 Task: Assign in the project ByteTech the issue 'Upgrade the content delivery and caching mechanisms of a web application to improve content delivery speed and reliability' to the sprint 'Sprint Sharks'. Assign in the project ByteTech the issue 'Create a new online platform for online gardening courses with advanced gardening tools and community features' to the sprint 'Sprint Sharks'. Assign in the project ByteTech the issue 'Implement a new cloud-based payroll management system for a company with advanced payroll processing and reporting features' to the sprint 'Sprint Sharks'. Assign in the project ByteTech the issue 'Integrate a new geolocation feature into an existing mobile application to enhance user experience and personalization' to the sprint 'Sprint Sharks'
Action: Mouse moved to (1024, 444)
Screenshot: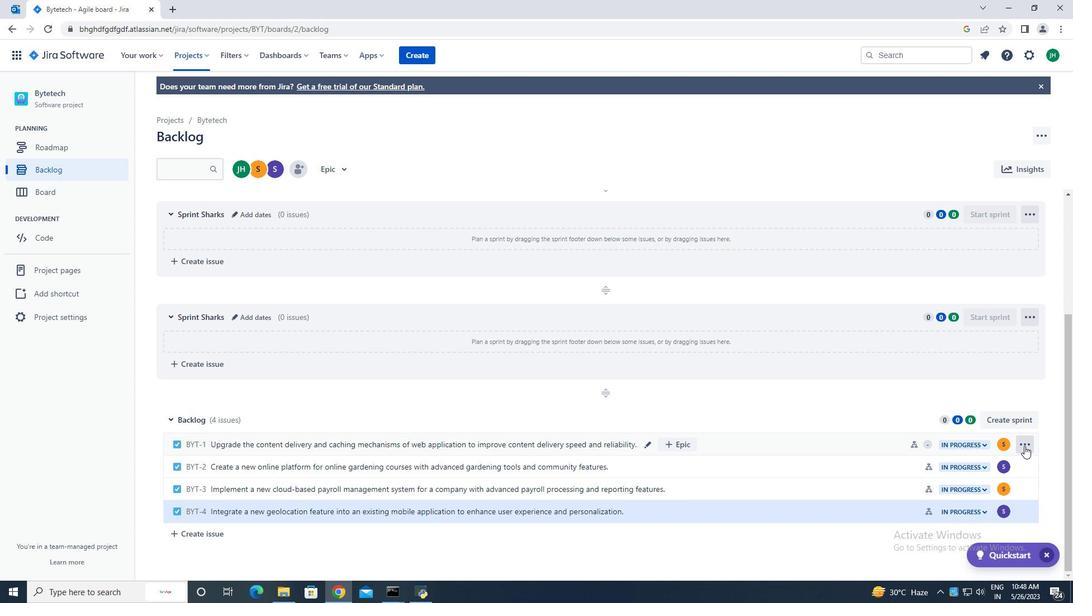 
Action: Mouse pressed left at (1024, 444)
Screenshot: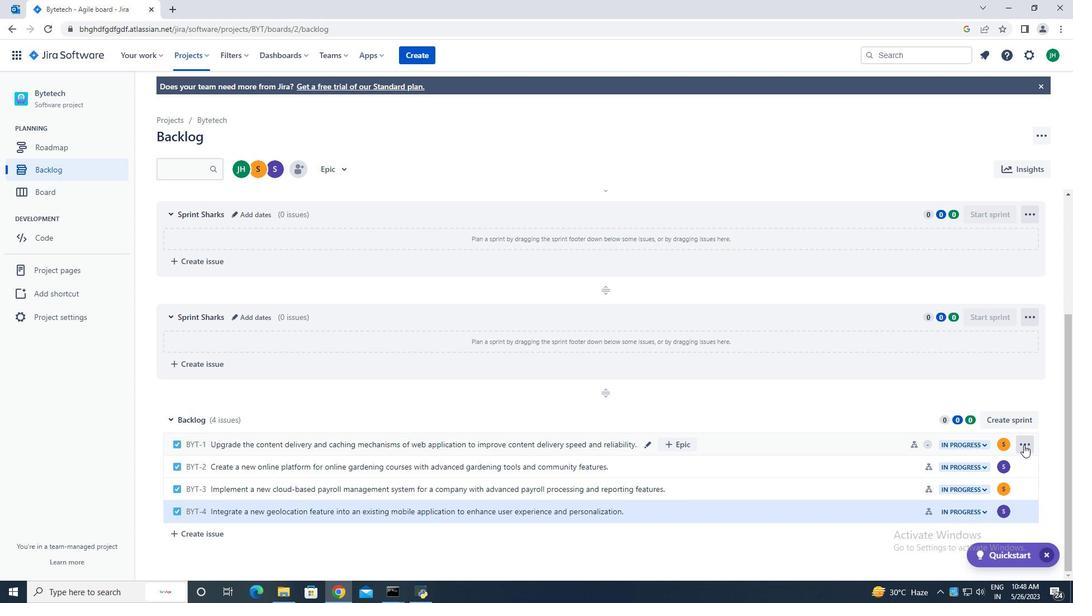 
Action: Mouse moved to (999, 347)
Screenshot: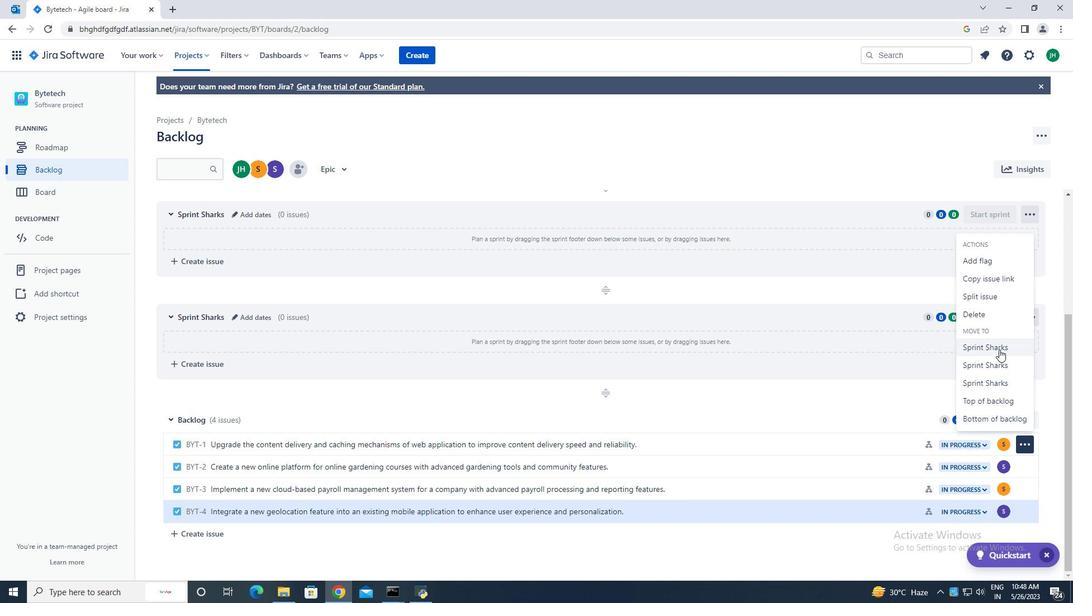 
Action: Mouse pressed left at (999, 347)
Screenshot: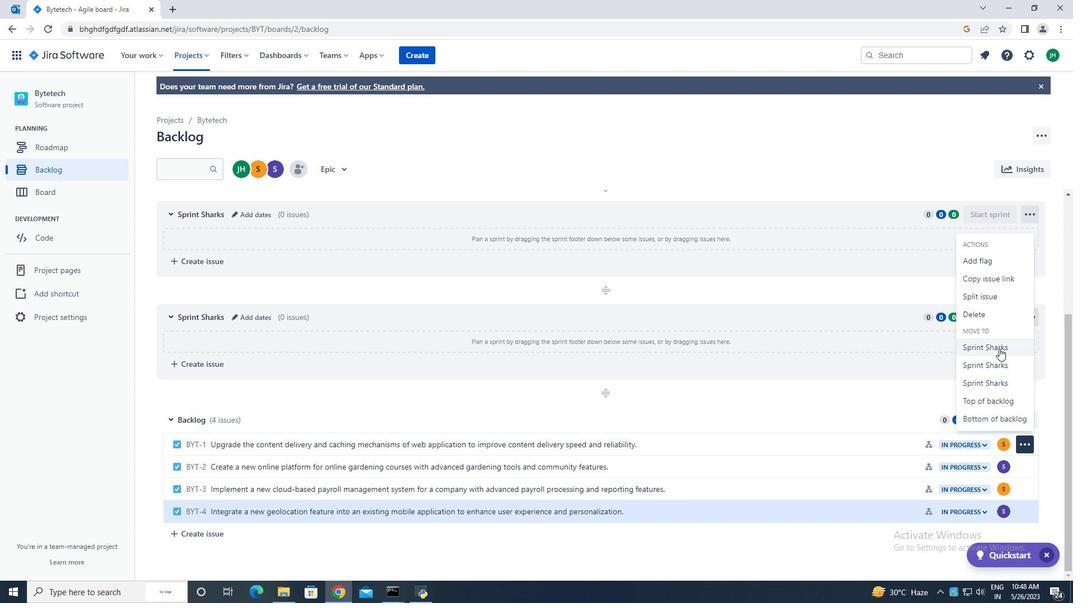 
Action: Mouse moved to (1026, 464)
Screenshot: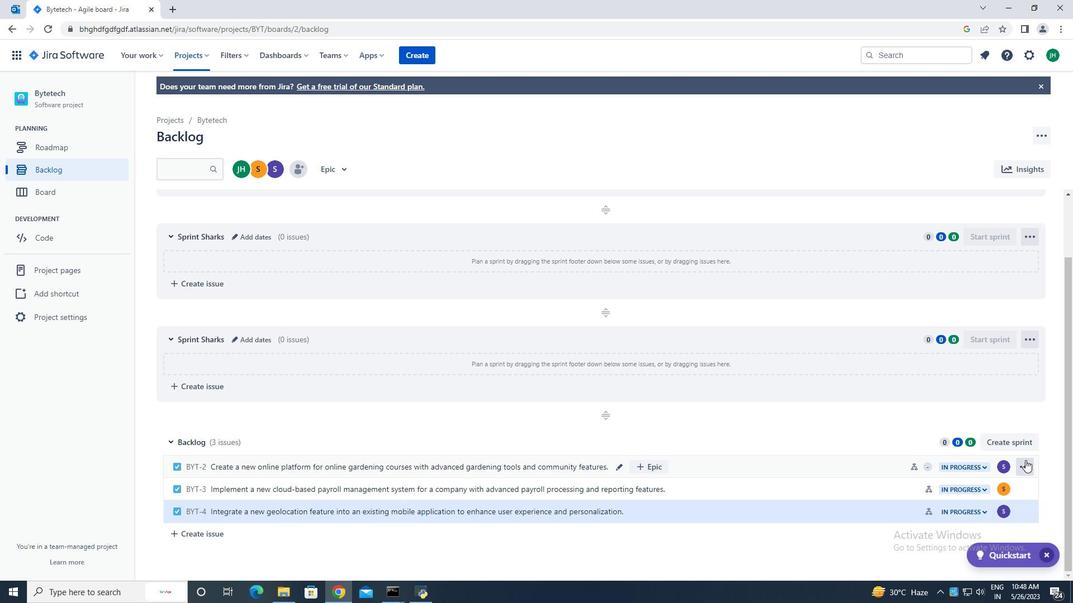 
Action: Mouse pressed left at (1026, 464)
Screenshot: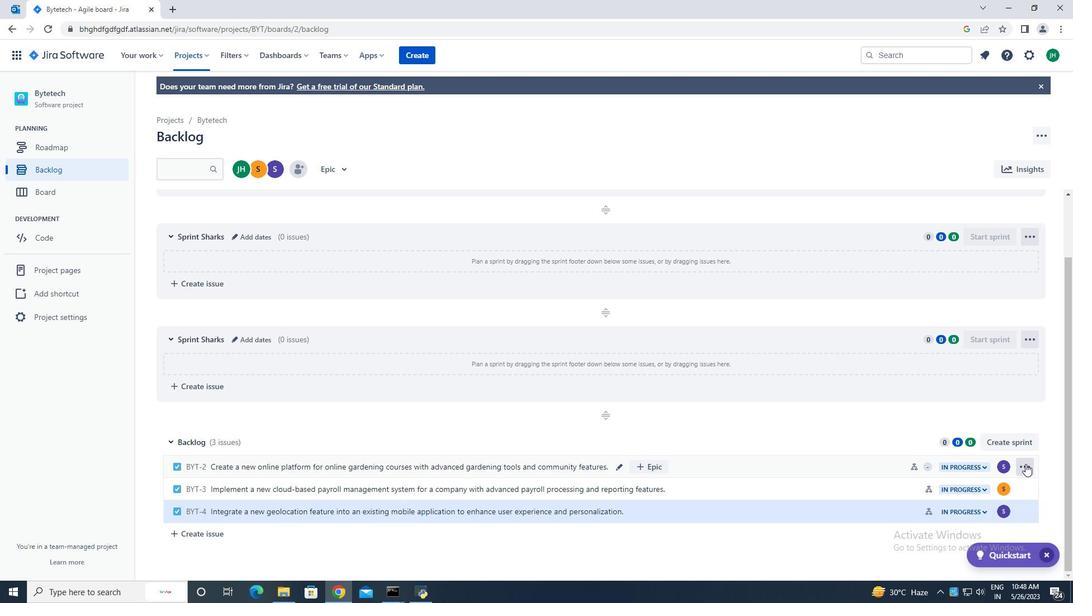 
Action: Mouse moved to (1004, 388)
Screenshot: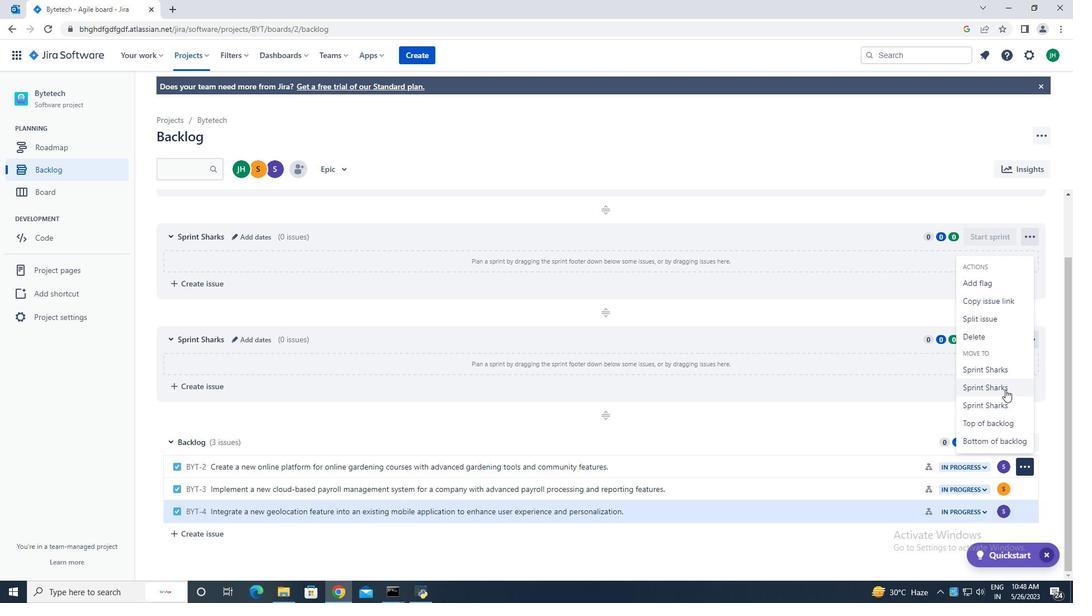 
Action: Mouse pressed left at (1004, 388)
Screenshot: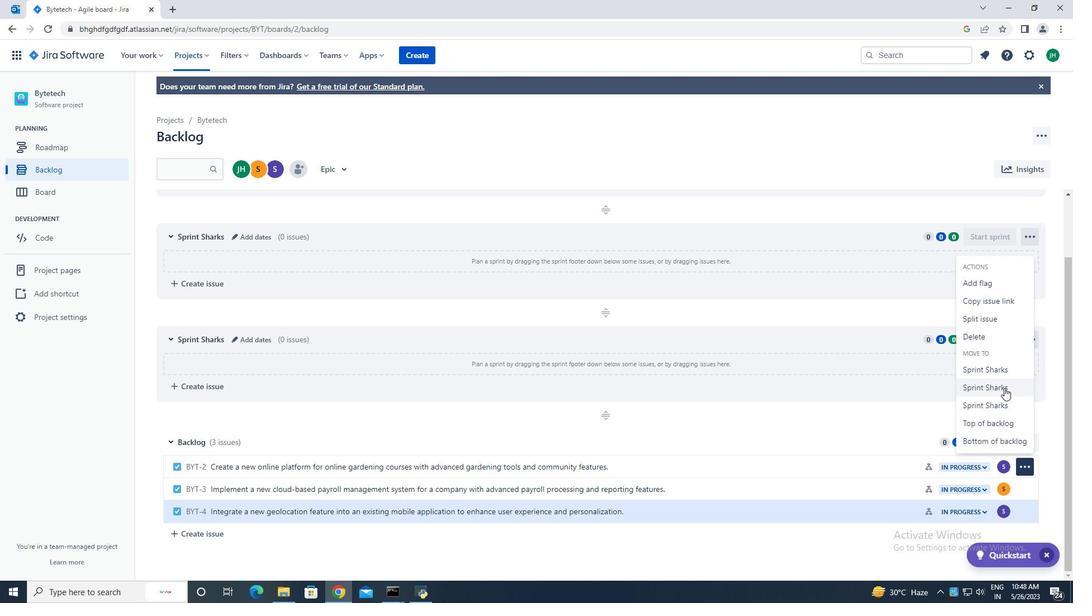 
Action: Mouse moved to (1027, 487)
Screenshot: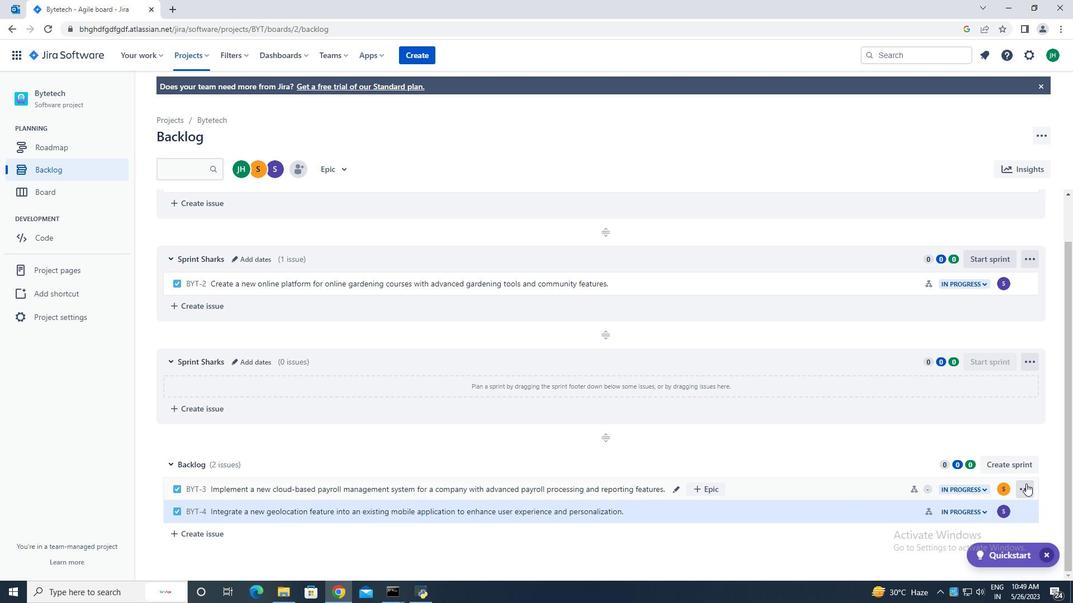 
Action: Mouse pressed left at (1027, 487)
Screenshot: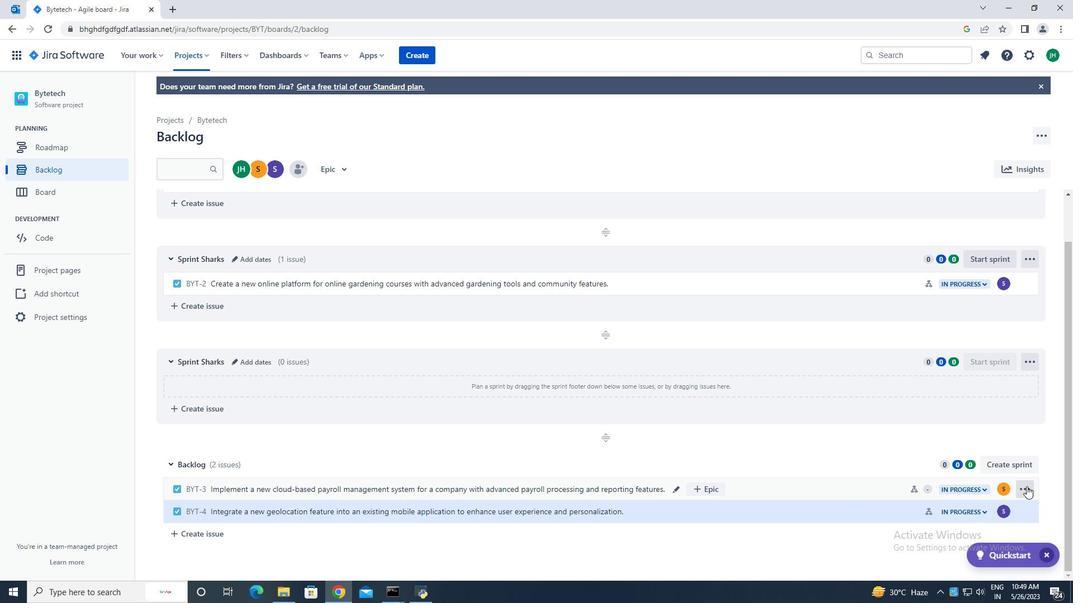 
Action: Mouse moved to (1000, 426)
Screenshot: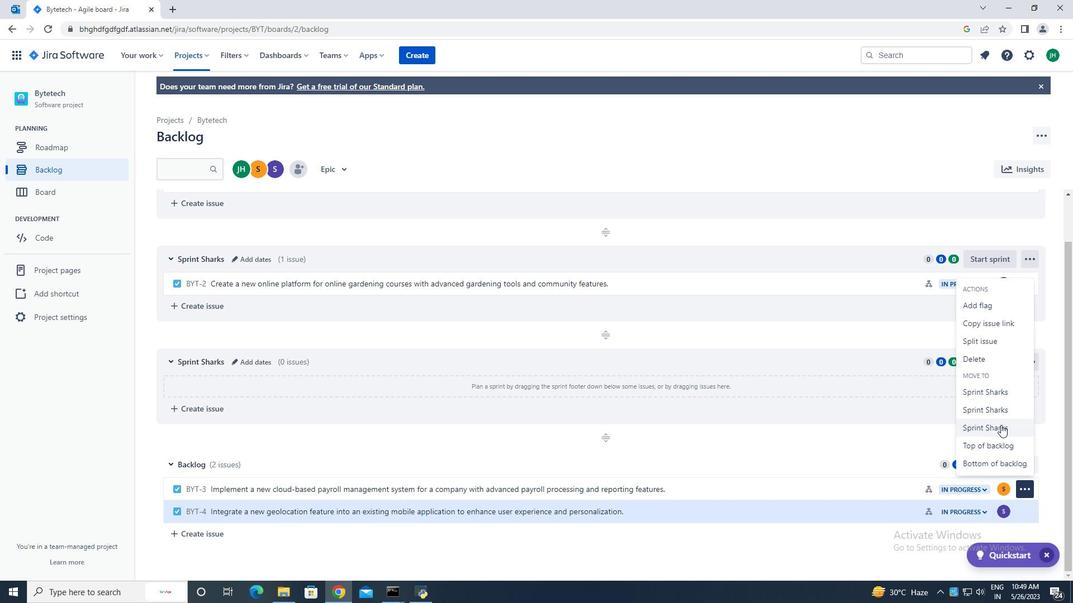 
Action: Mouse pressed left at (1000, 426)
Screenshot: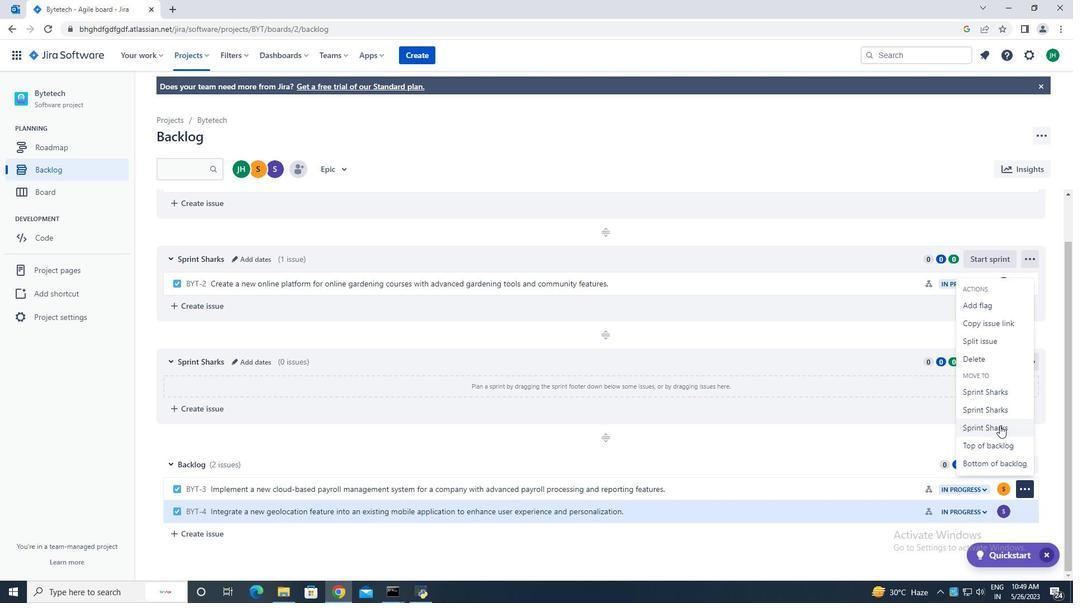 
Action: Mouse moved to (1027, 511)
Screenshot: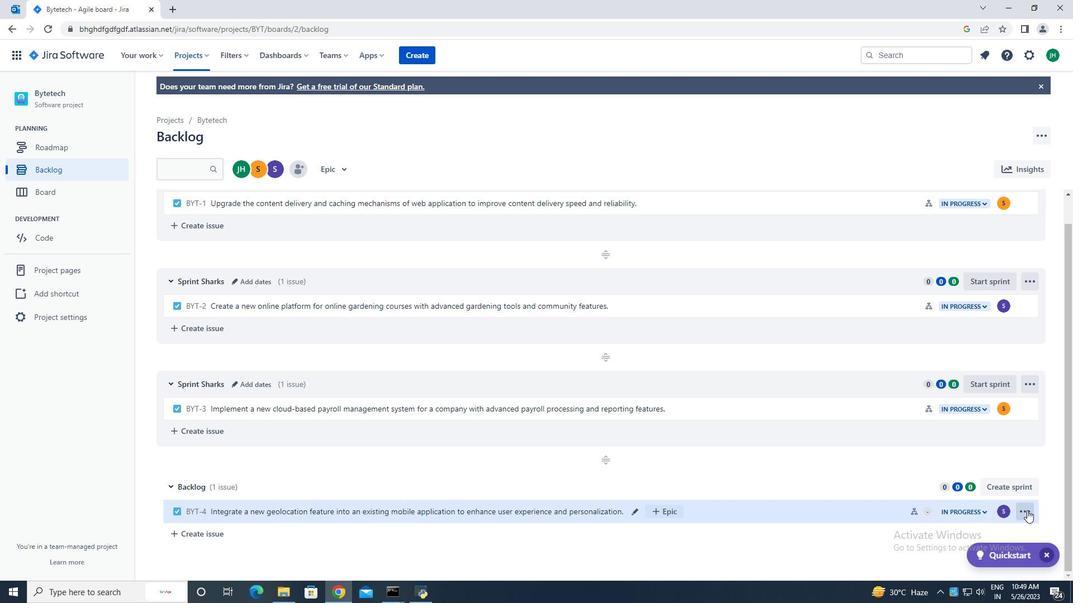 
Action: Mouse pressed left at (1027, 511)
Screenshot: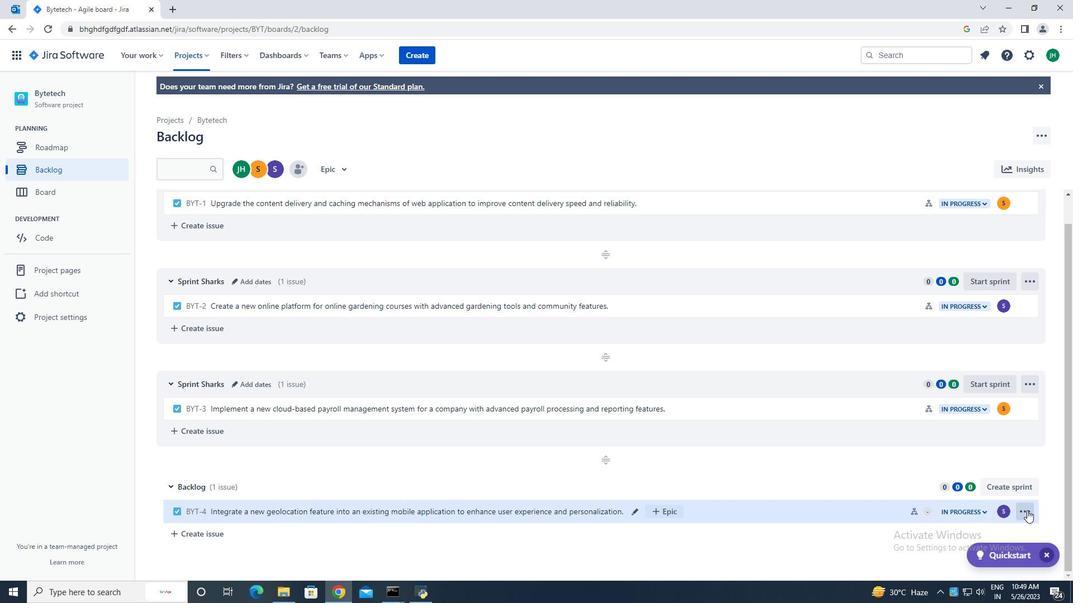 
Action: Mouse moved to (1001, 451)
Screenshot: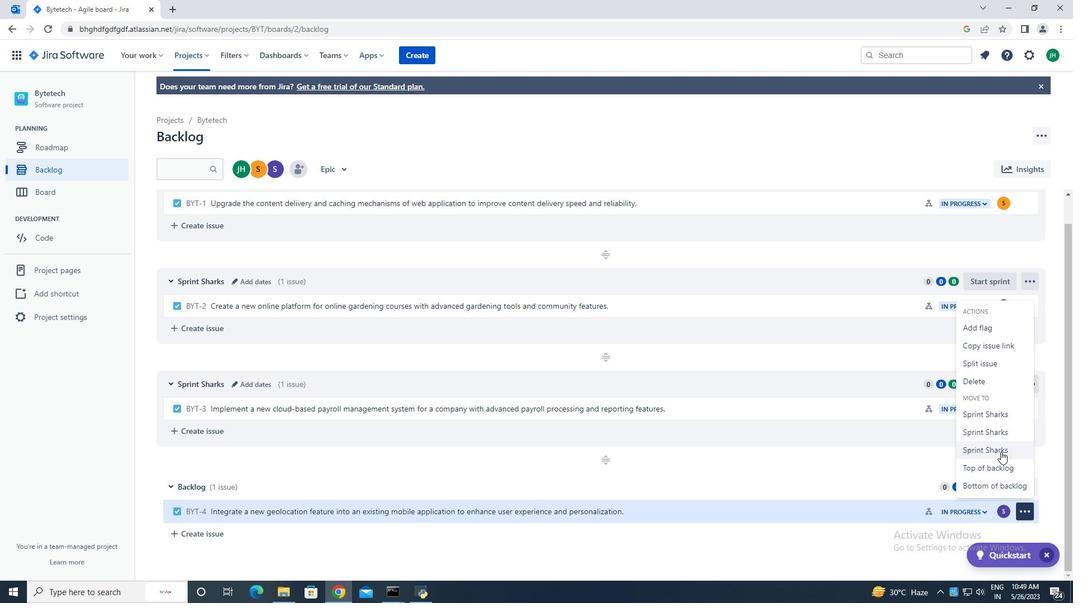
Action: Mouse pressed left at (1001, 451)
Screenshot: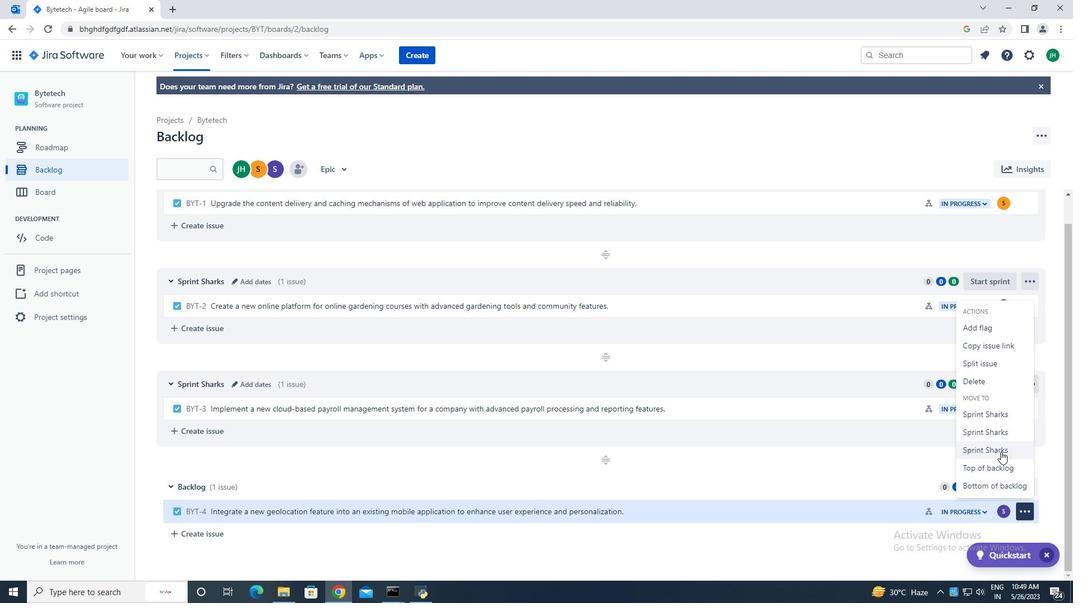 
